 Task: Configure Git to display commit messages in git log with specific author information.
Action: Mouse moved to (209, 101)
Screenshot: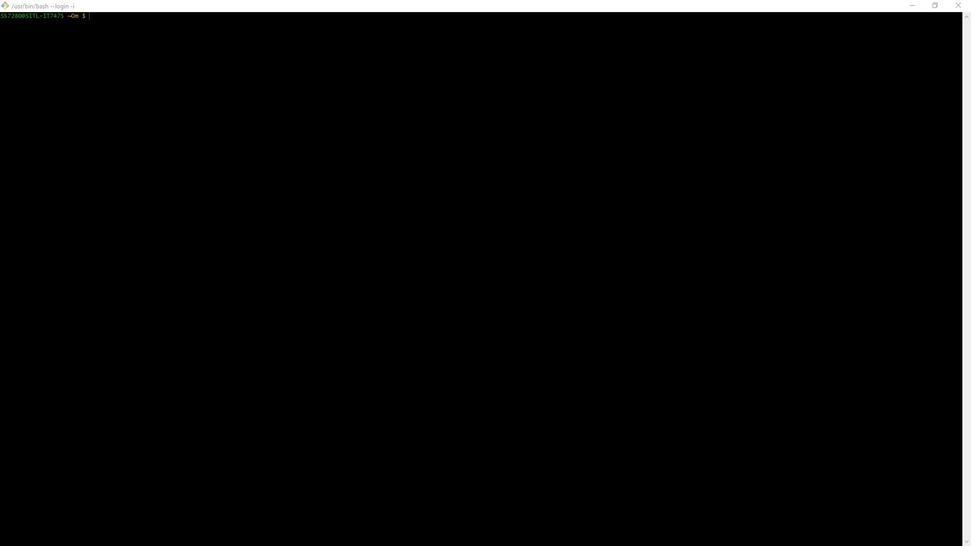 
Action: Mouse pressed left at (209, 101)
Screenshot: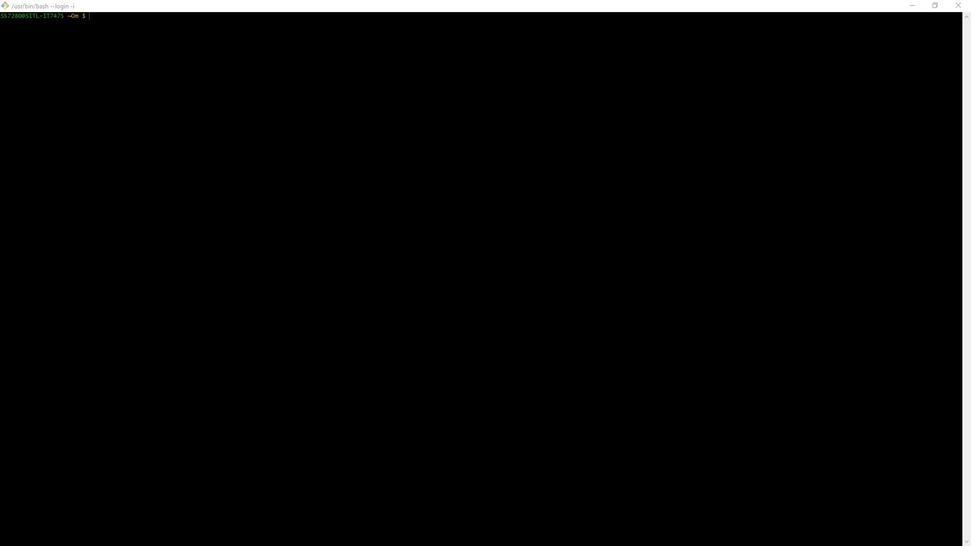 
Action: Mouse moved to (212, 203)
Screenshot: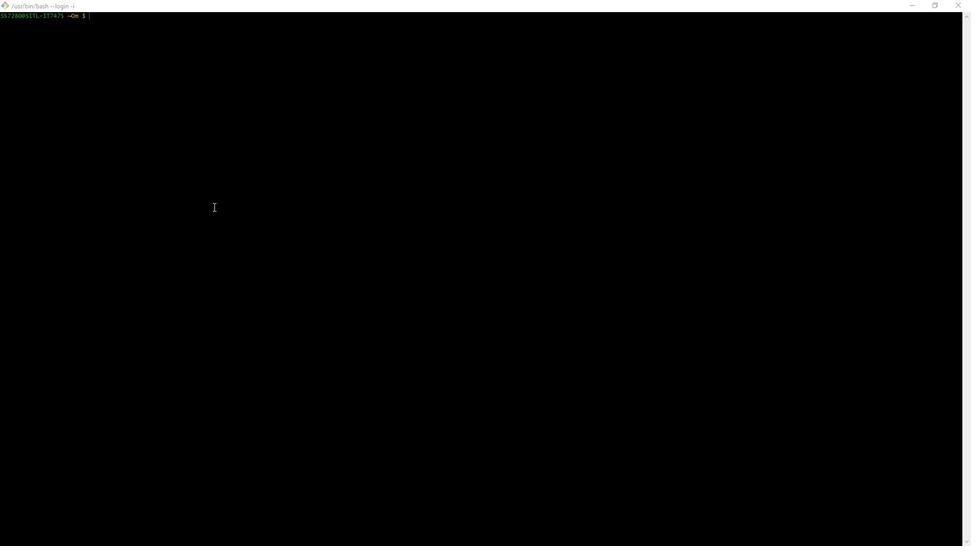 
Action: Mouse pressed left at (212, 203)
Screenshot: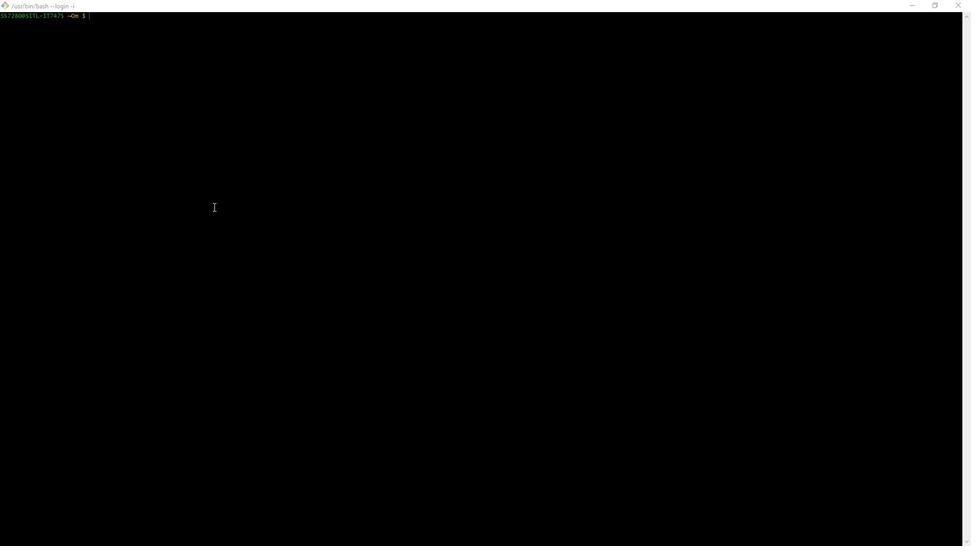 
Action: Key pressed cd<Key.space>public-apis<Key.enter>git<Key.space>show<Key.enter>git<Key.space>brancj<Key.backspace>h<Key.enter>git<Key.space>log<Key.space>--format=<Key.shift_r>"<Key.shift_r>%h<Key.space>-<Key.space><Key.shift_r><Key.shift_r>%s<Key.space><Key.shift_r>(<Key.caps_lock>A<Key.caps_lock>uthor<Key.shift_r>:<Key.space><Key.shift_r>%an,<Key.space><Key.caps_lock>E<Key.caps_lock>mail<Key.shift_r>:<Key.space><Key.shift_r>%ae<Key.shift_r><Key.shift_r><Key.shift_r><Key.shift_r><Key.shift_r><Key.shift_r><Key.shift_r><Key.shift_r><Key.shift_r><Key.shift_r><Key.shift_r><Key.shift_r><Key.shift_r><Key.shift_r>)<Key.shift_r>"<Key.enter>q
Screenshot: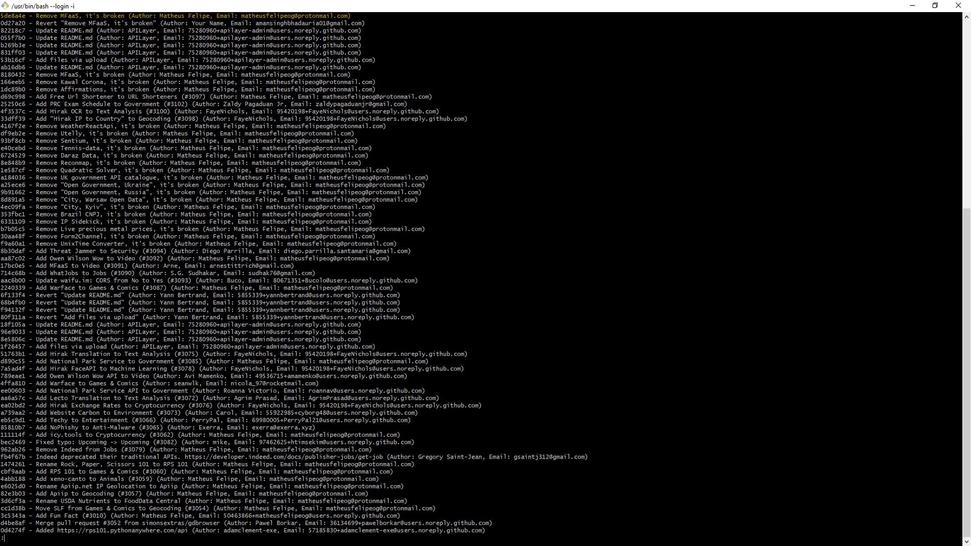 
Action: Mouse moved to (210, 143)
Screenshot: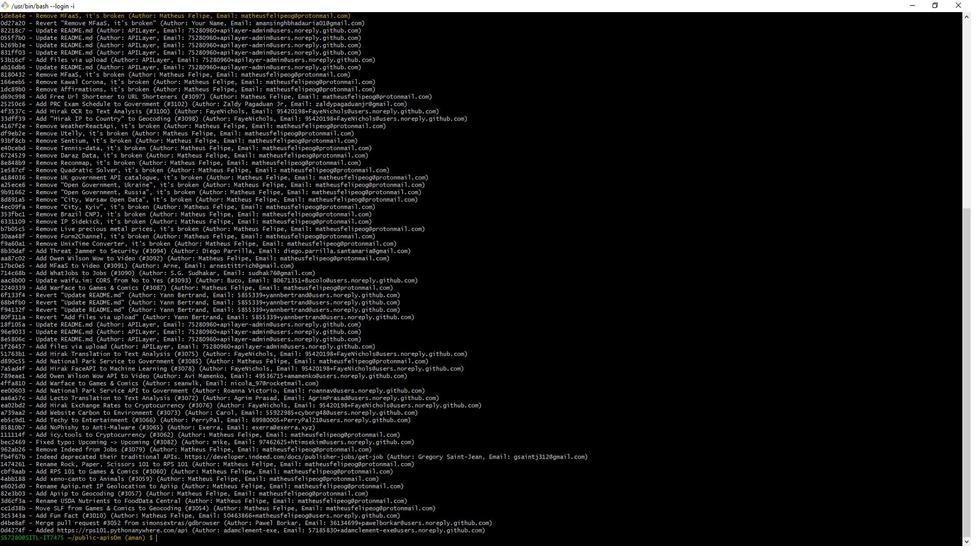 
Action: Mouse pressed left at (210, 143)
Screenshot: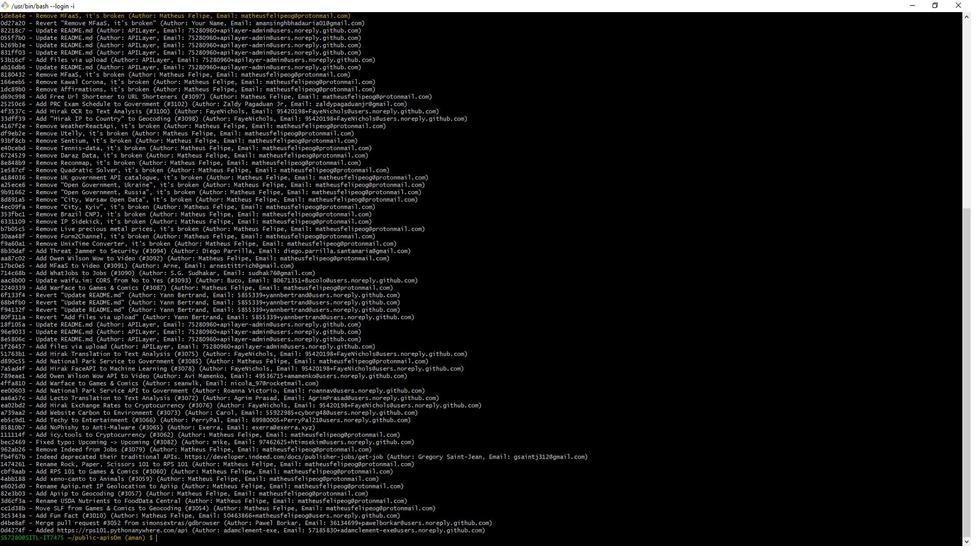 
Action: Mouse moved to (210, 144)
Screenshot: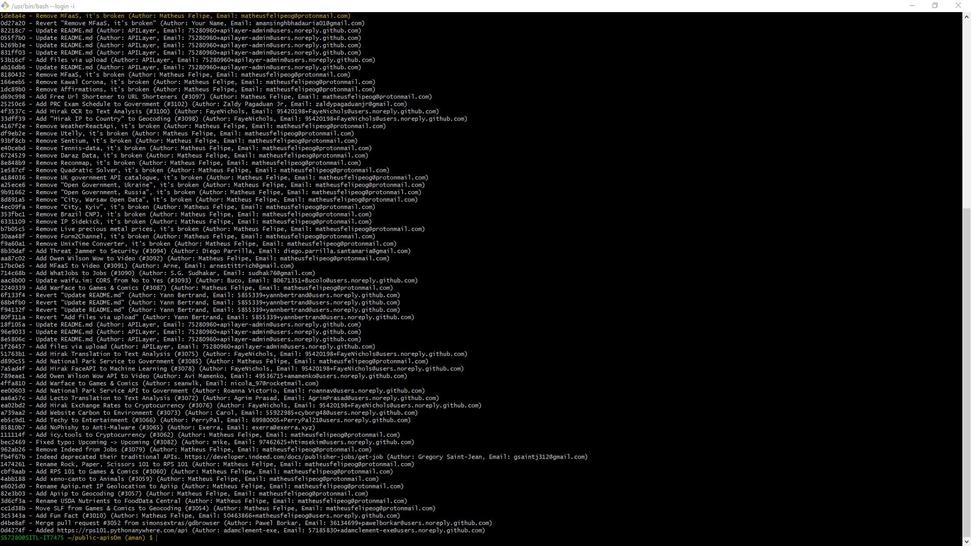 
